 Task: Schedule a 'Global Team Meeting' on August 10, 2023, from 9:00 AM to 9:30 AM, categorizing it under 'Green category' and setting time zones for Dhaka and Kathmandu.
Action: Mouse moved to (14, 56)
Screenshot: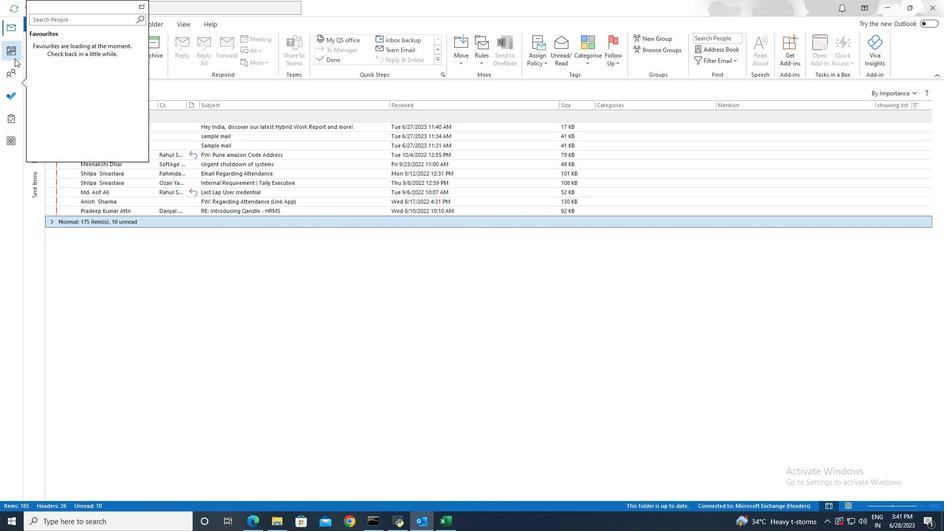 
Action: Mouse pressed left at (14, 56)
Screenshot: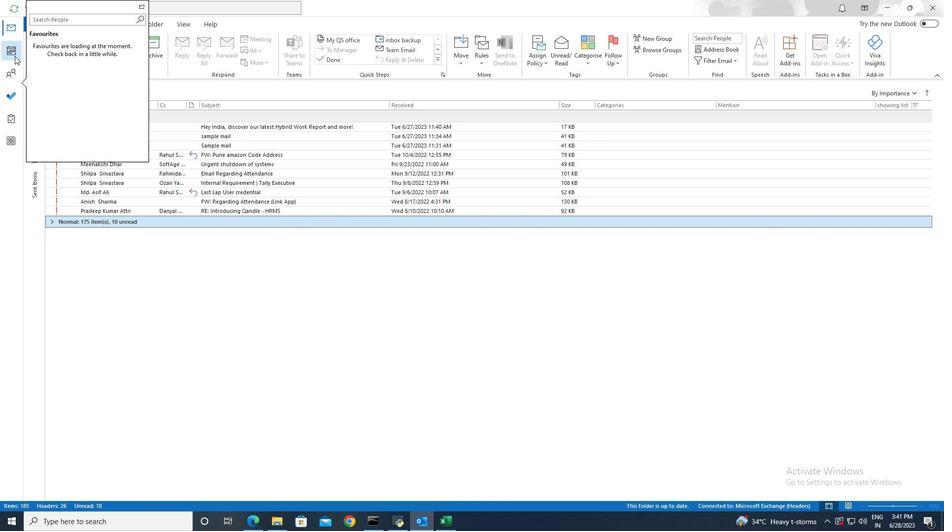 
Action: Mouse moved to (628, 256)
Screenshot: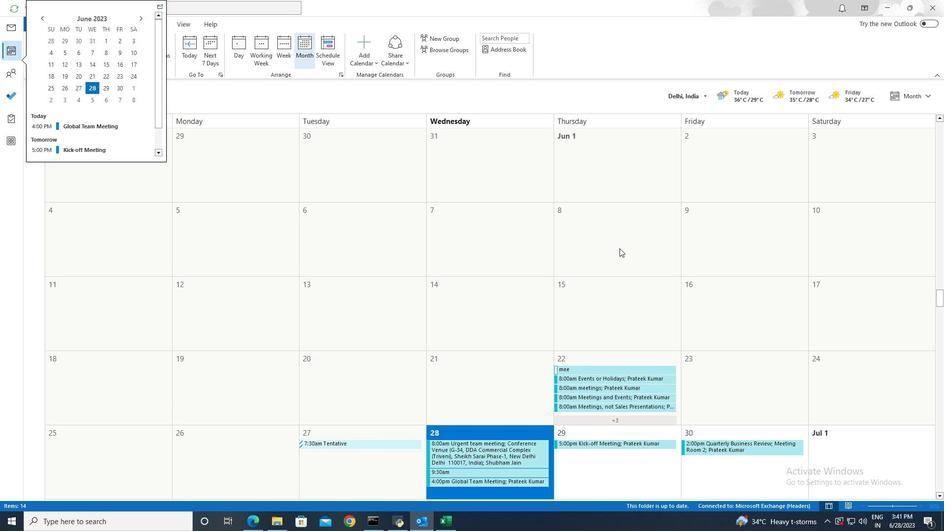 
Action: Mouse scrolled (628, 255) with delta (0, 0)
Screenshot: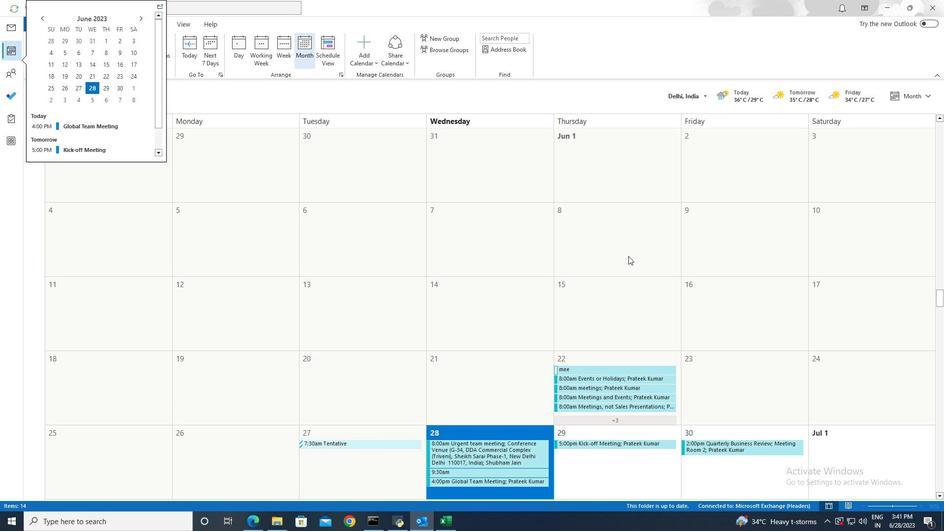 
Action: Mouse scrolled (628, 255) with delta (0, 0)
Screenshot: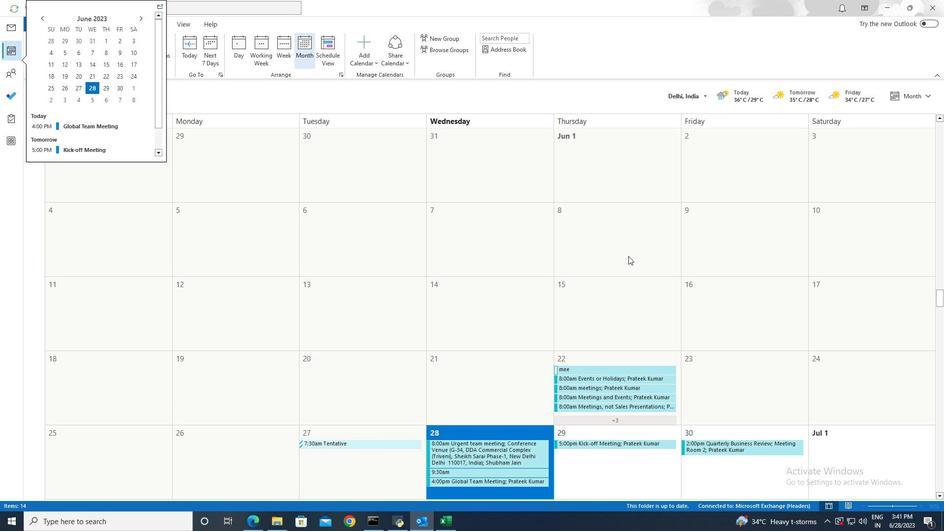 
Action: Mouse scrolled (628, 255) with delta (0, 0)
Screenshot: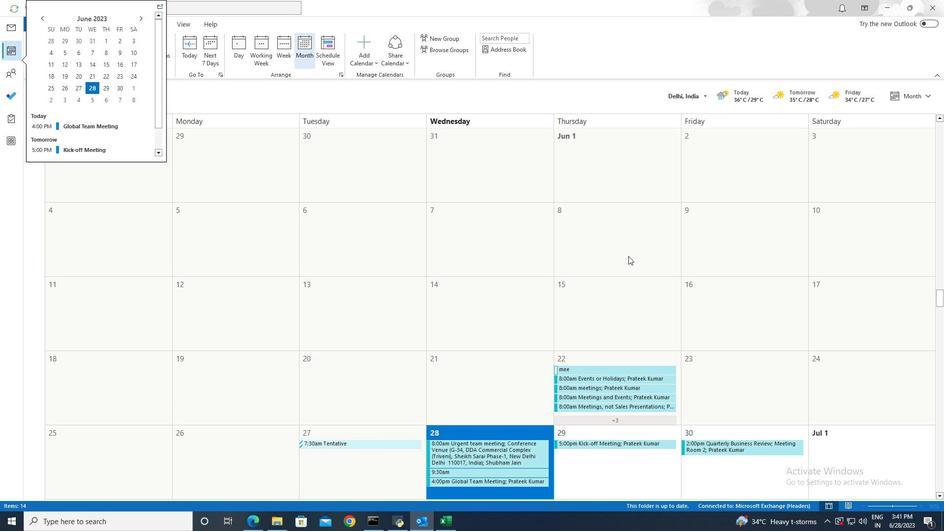 
Action: Mouse scrolled (628, 255) with delta (0, 0)
Screenshot: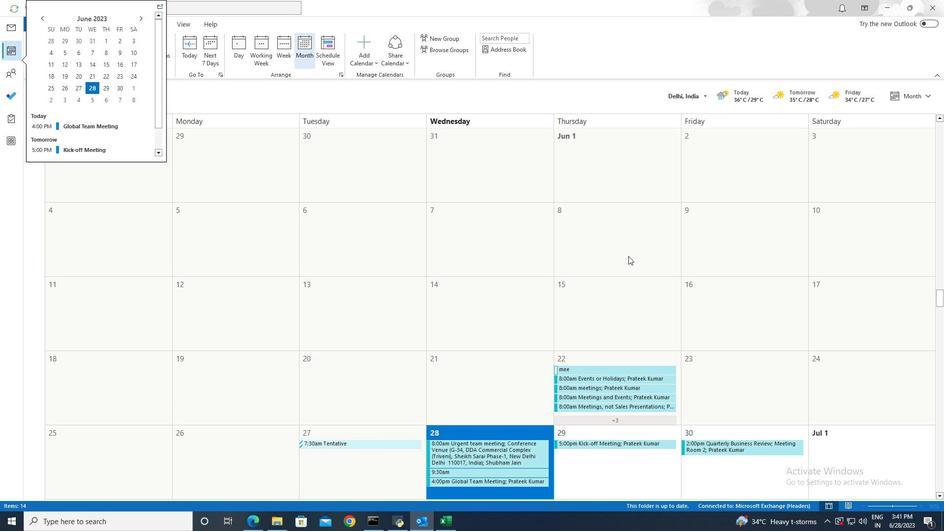
Action: Mouse scrolled (628, 255) with delta (0, 0)
Screenshot: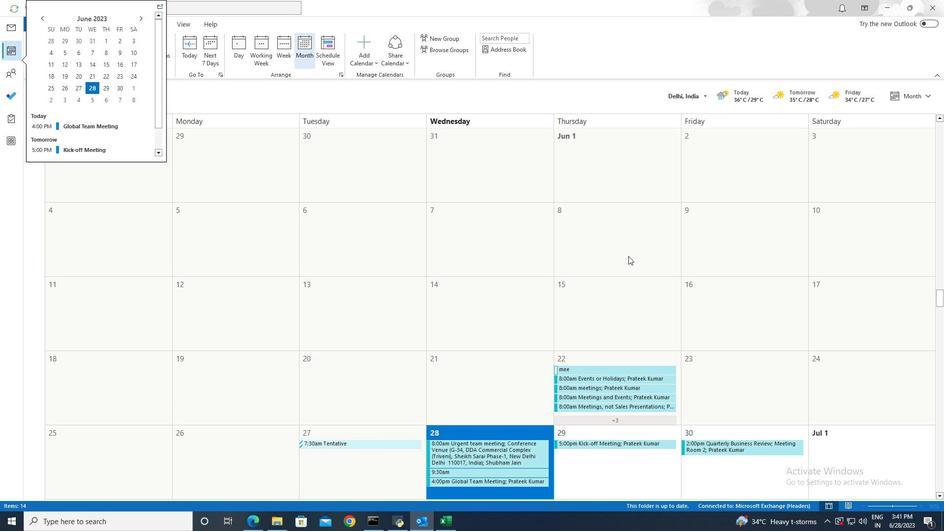 
Action: Mouse scrolled (628, 255) with delta (0, 0)
Screenshot: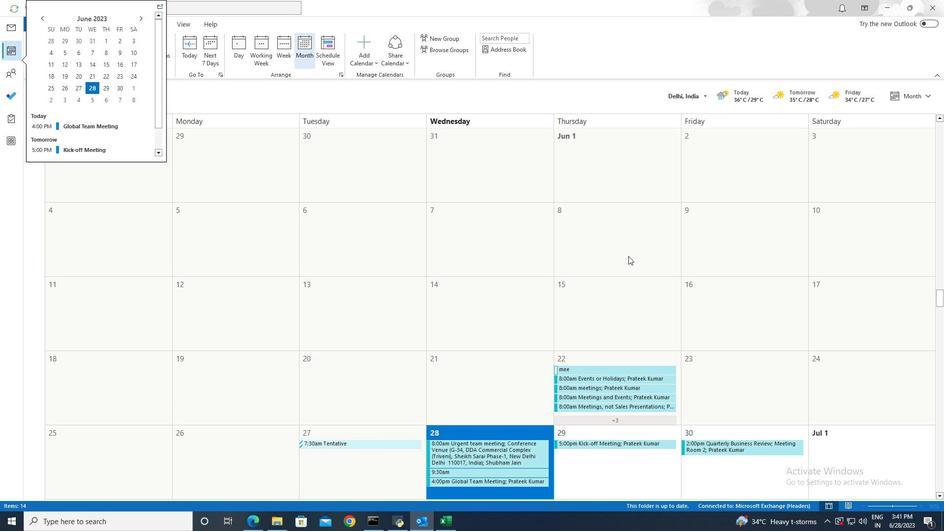 
Action: Mouse moved to (606, 442)
Screenshot: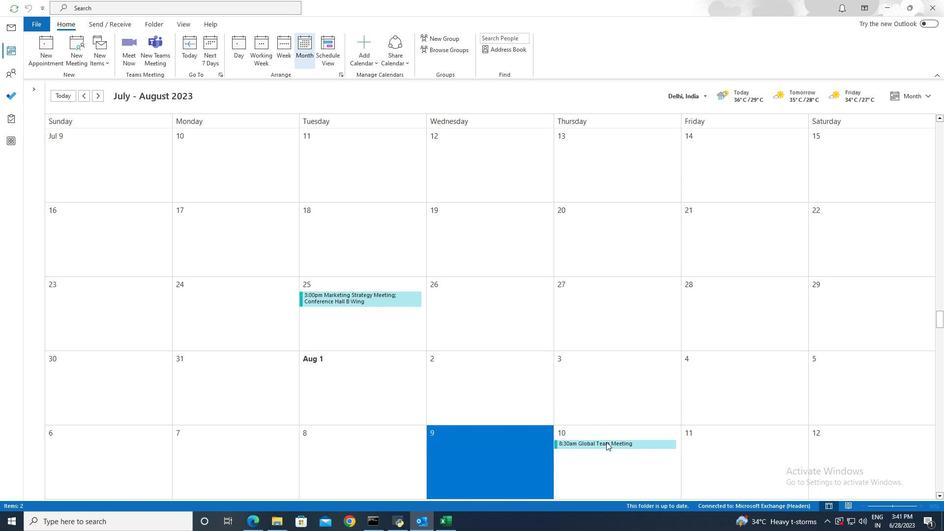
Action: Mouse pressed left at (606, 442)
Screenshot: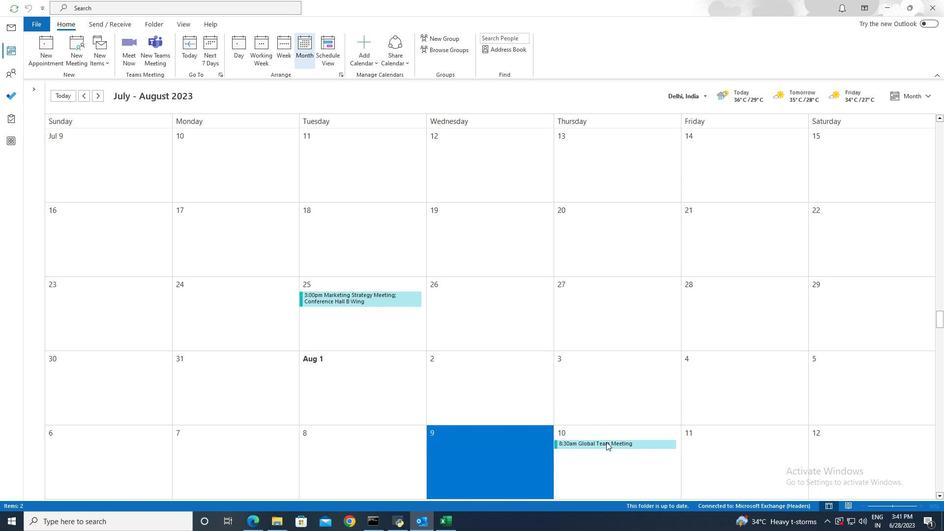 
Action: Mouse pressed left at (606, 442)
Screenshot: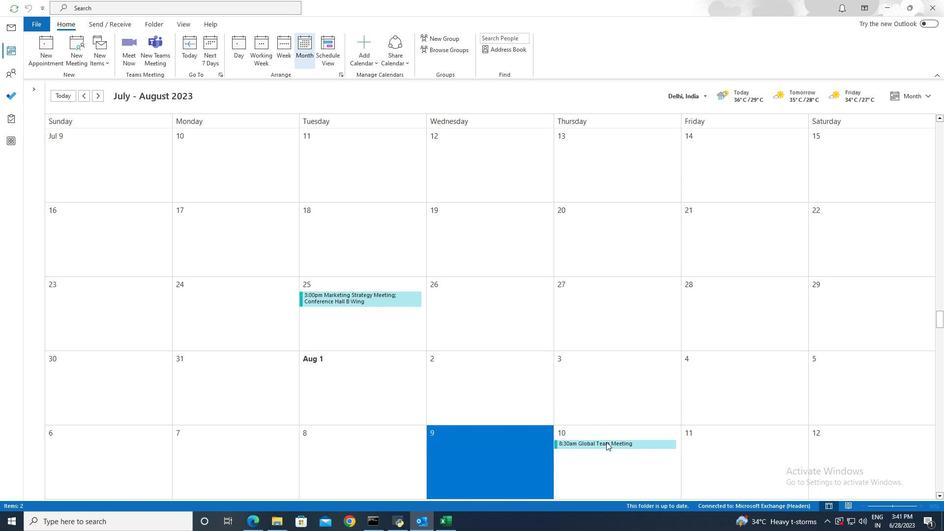 
Action: Mouse moved to (331, 60)
Screenshot: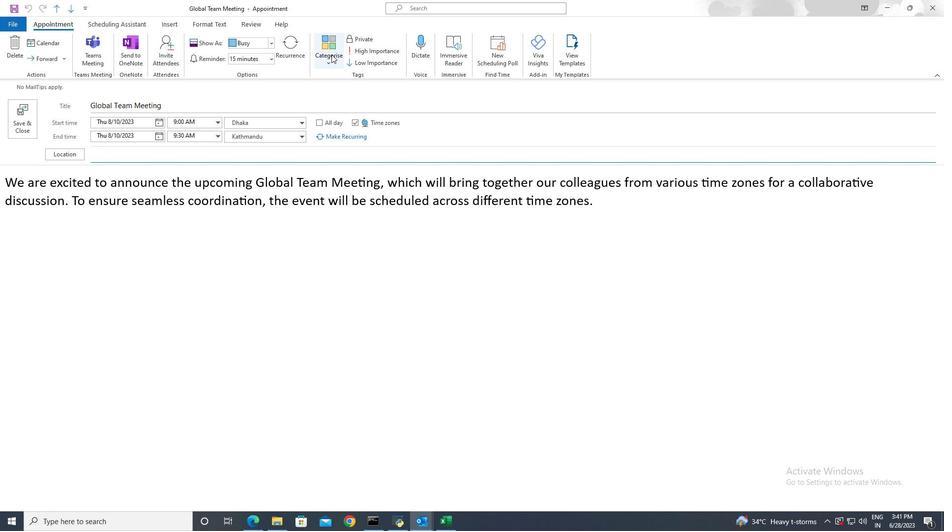 
Action: Mouse pressed left at (331, 60)
Screenshot: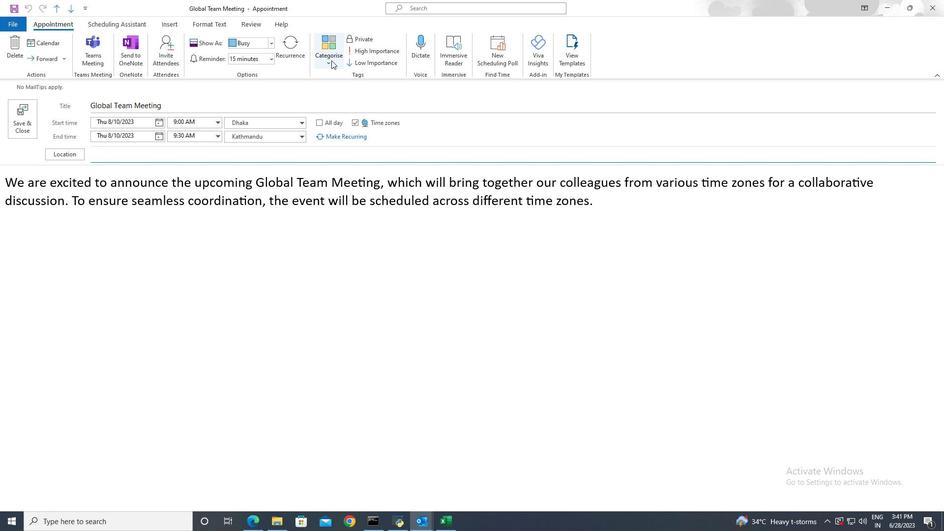 
Action: Mouse moved to (343, 119)
Screenshot: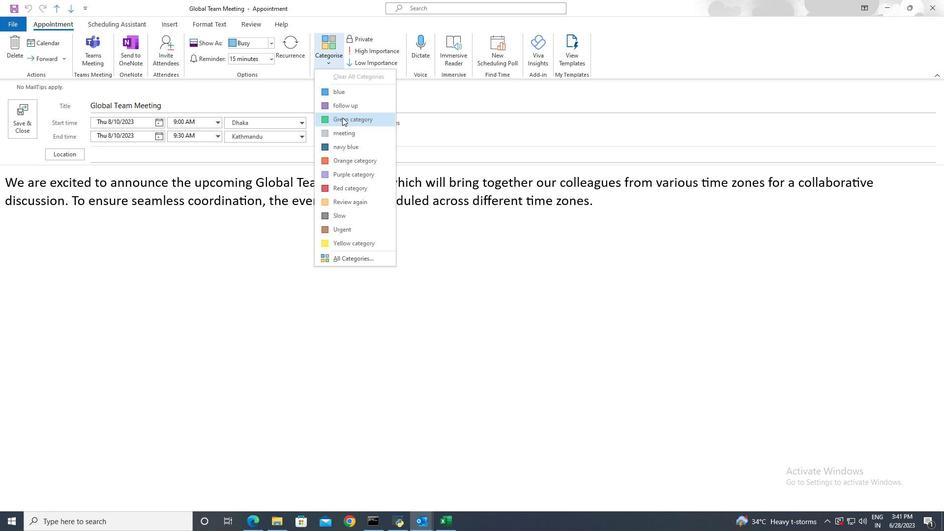 
Action: Mouse pressed left at (343, 119)
Screenshot: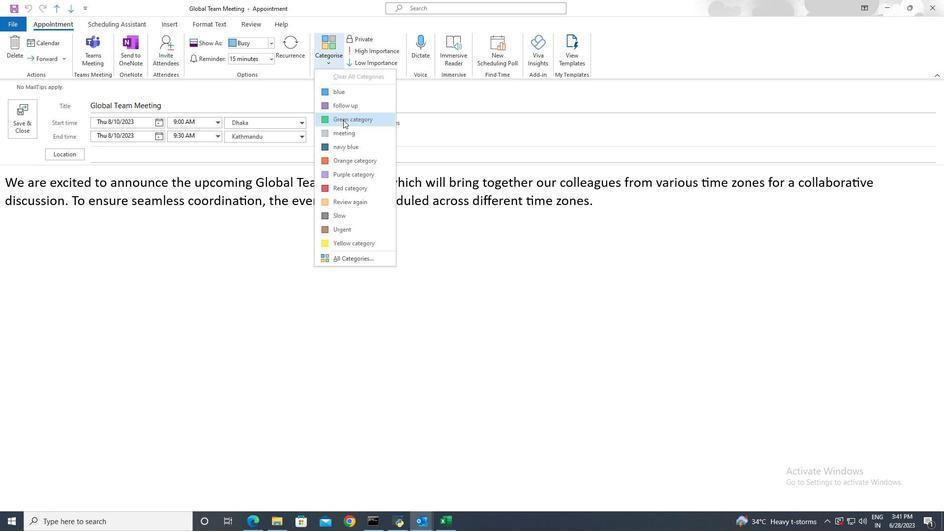 
